 Task: Look for products in the category "Cupcakes" that are on sale.
Action: Mouse moved to (13, 87)
Screenshot: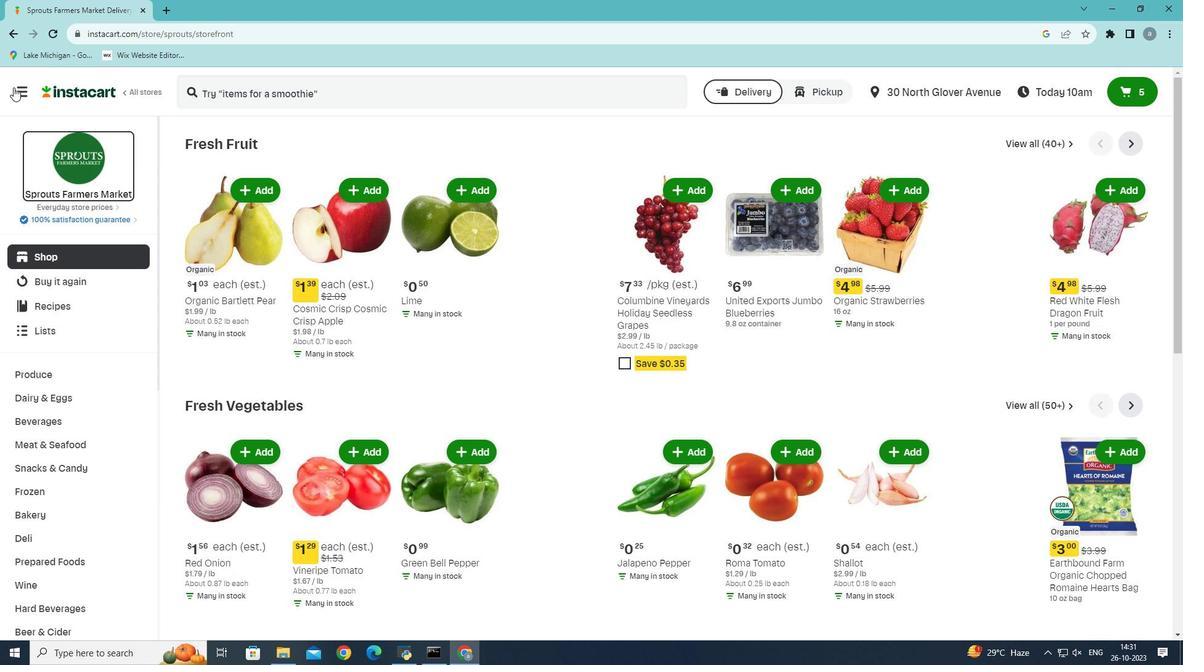 
Action: Mouse pressed left at (13, 87)
Screenshot: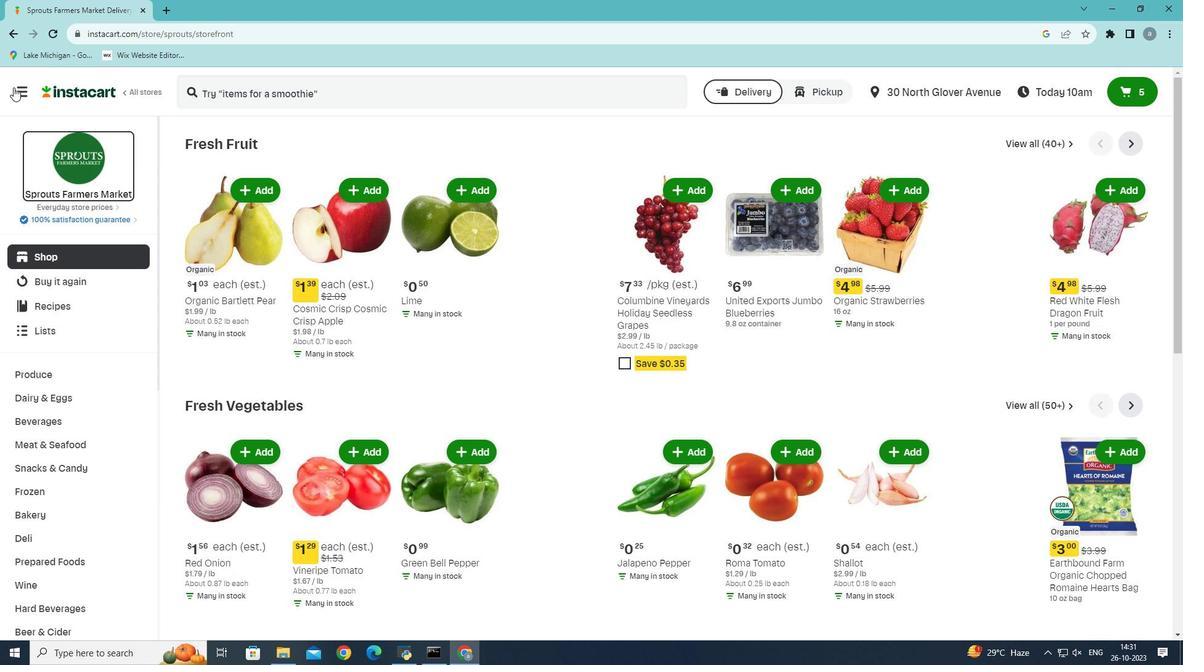 
Action: Mouse moved to (70, 363)
Screenshot: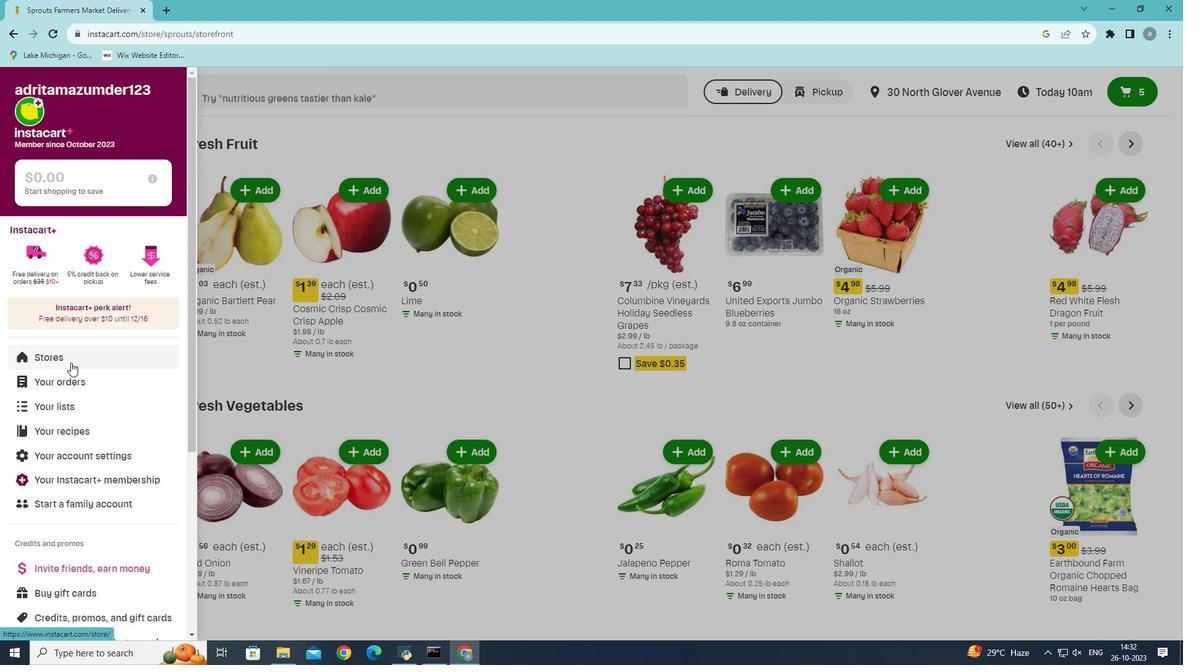 
Action: Mouse pressed left at (70, 363)
Screenshot: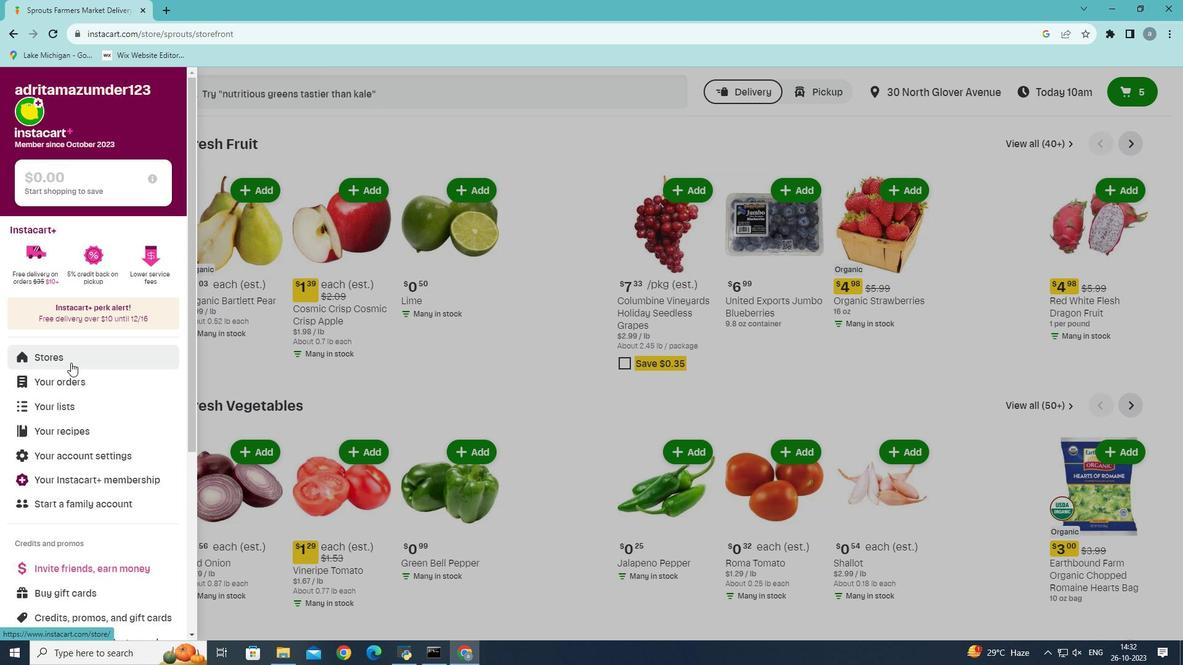 
Action: Mouse moved to (305, 146)
Screenshot: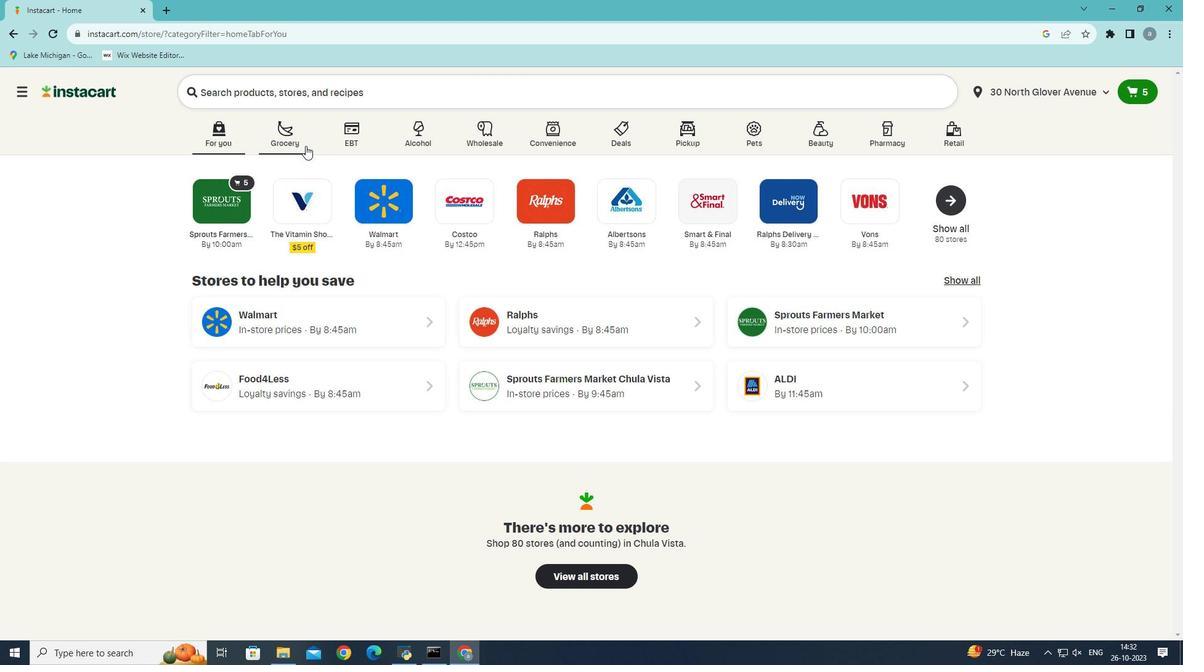 
Action: Mouse pressed left at (305, 146)
Screenshot: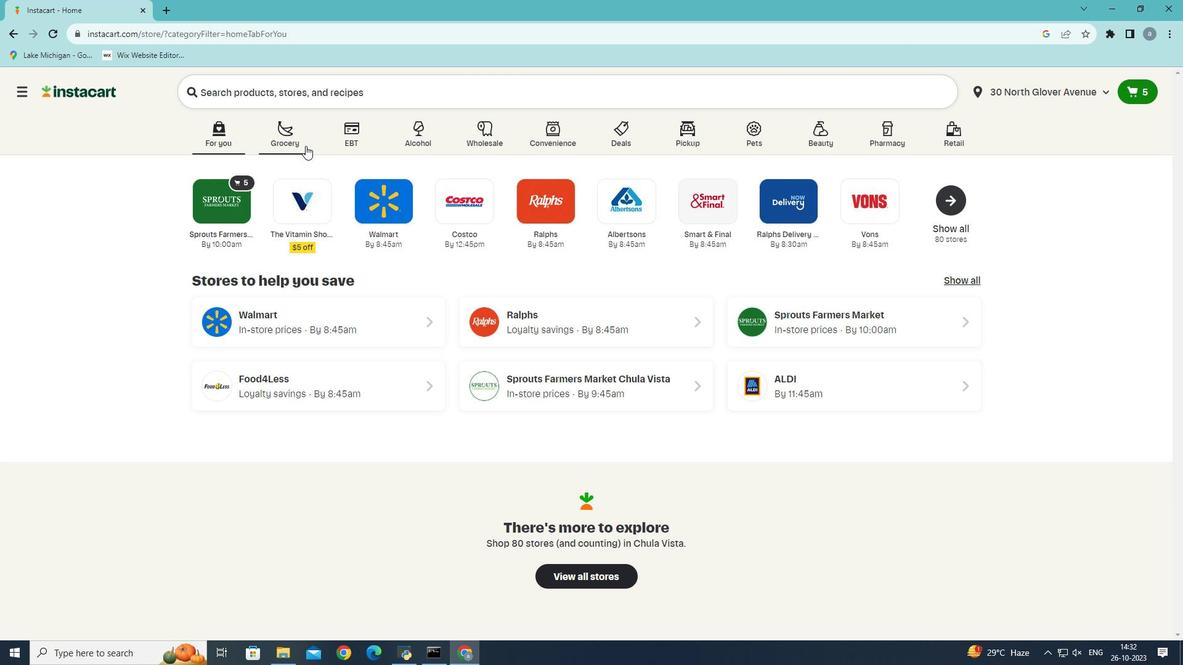 
Action: Mouse moved to (314, 351)
Screenshot: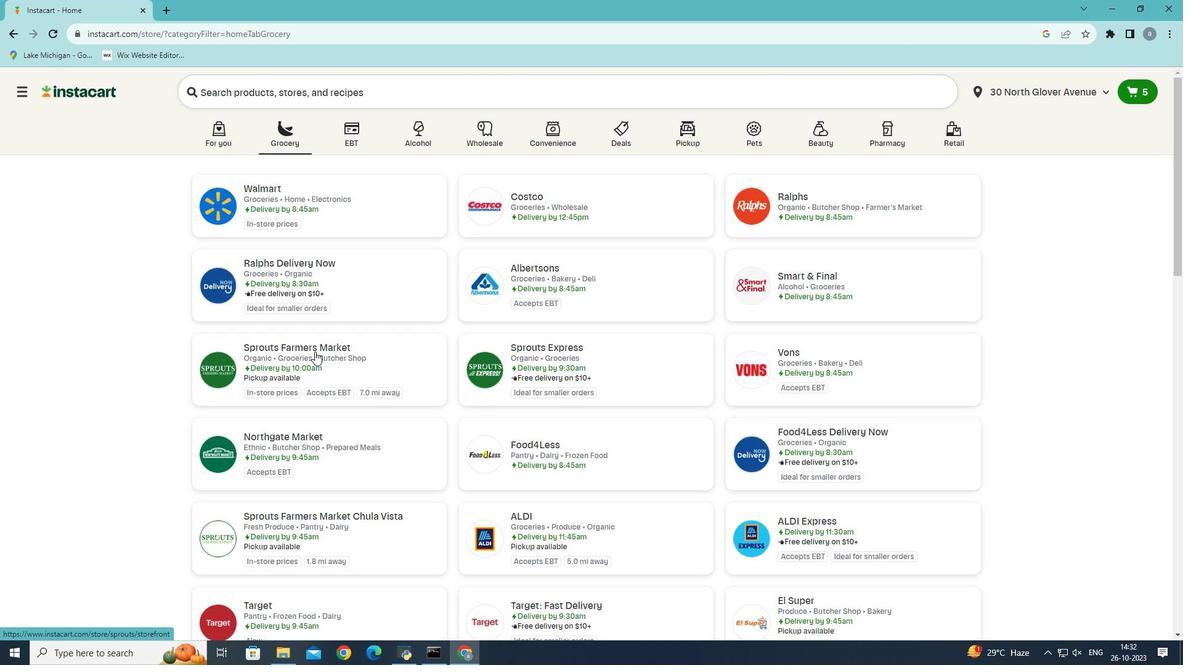 
Action: Mouse pressed left at (314, 351)
Screenshot: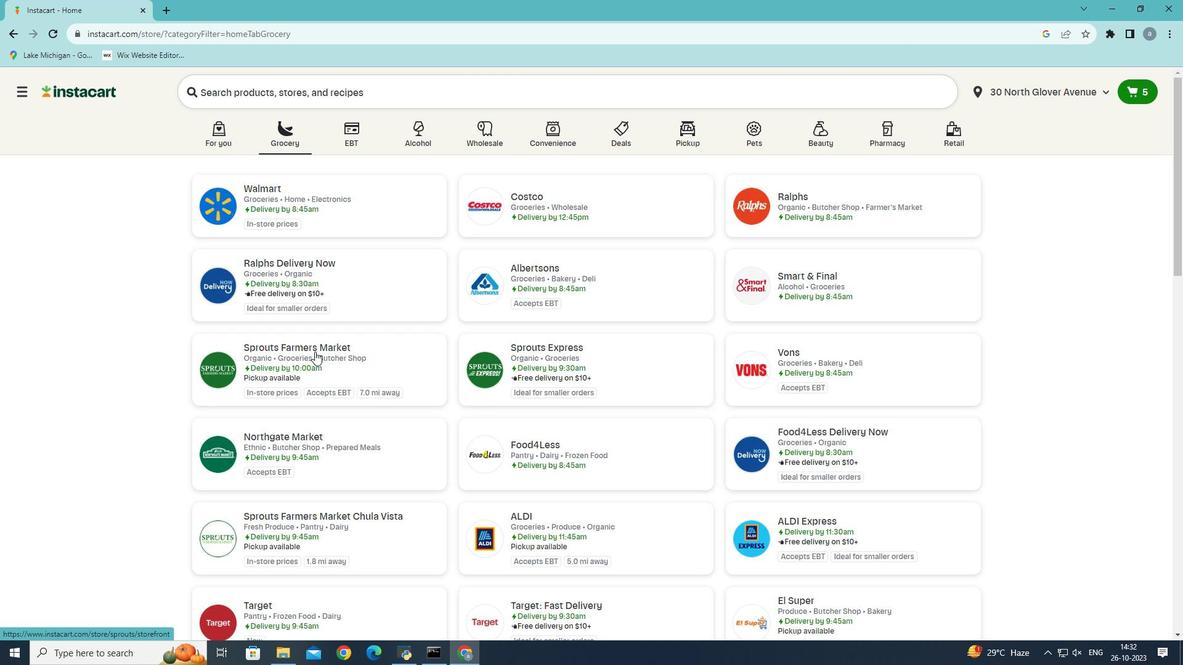 
Action: Mouse moved to (54, 515)
Screenshot: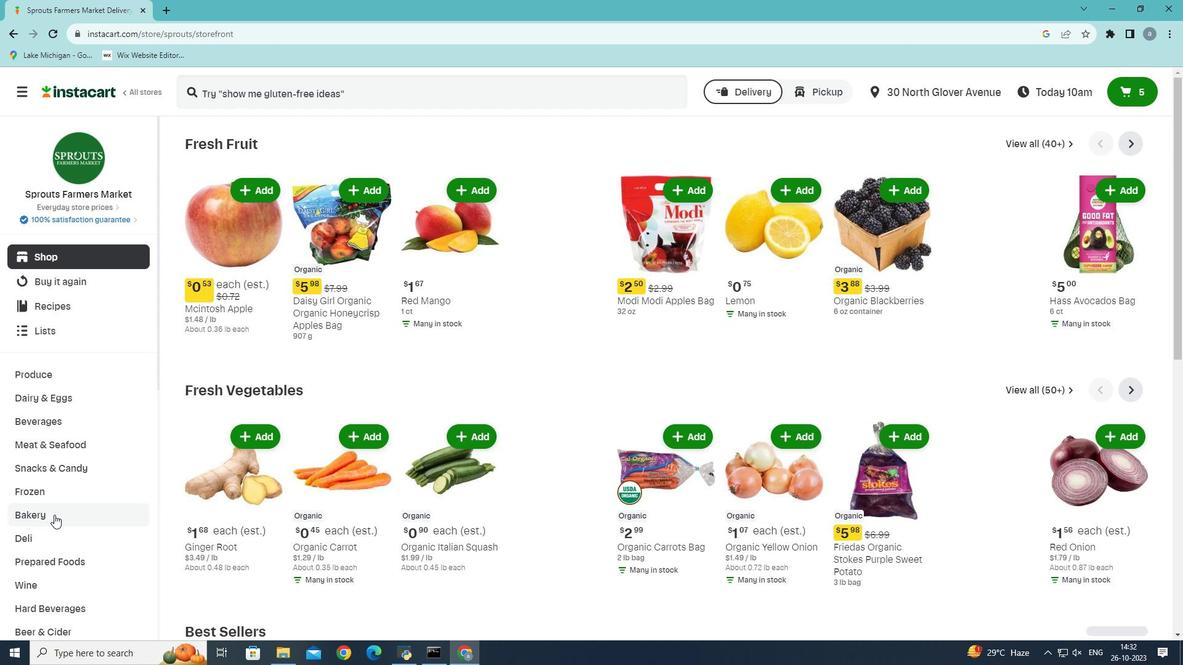
Action: Mouse pressed left at (54, 515)
Screenshot: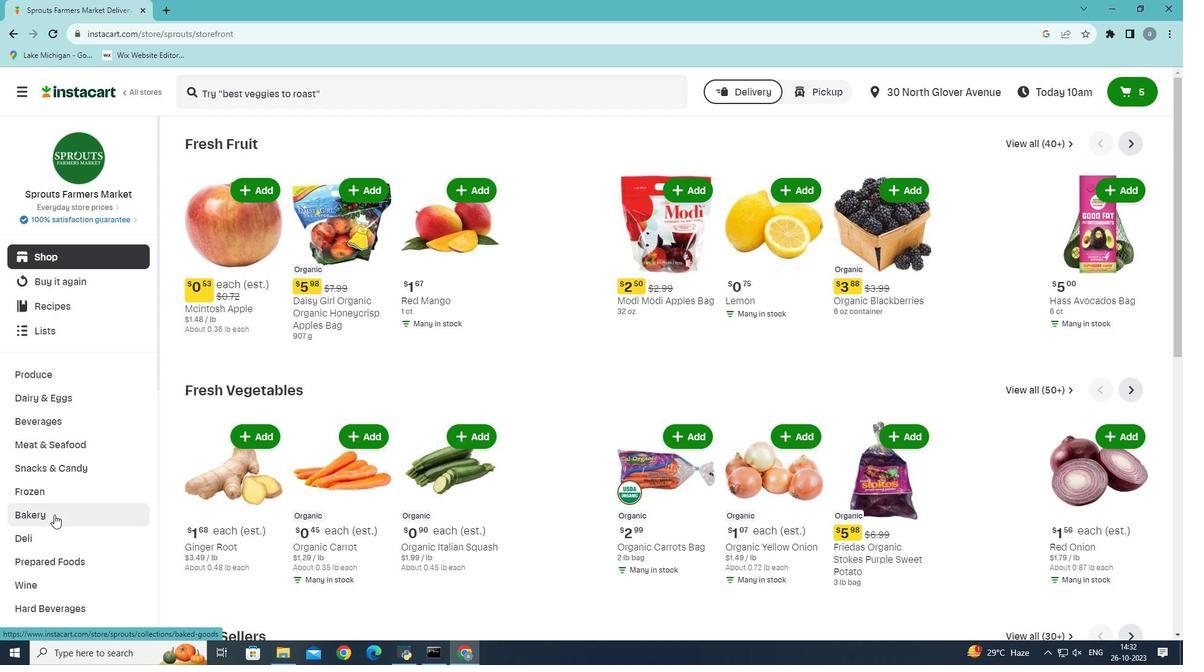 
Action: Mouse moved to (837, 166)
Screenshot: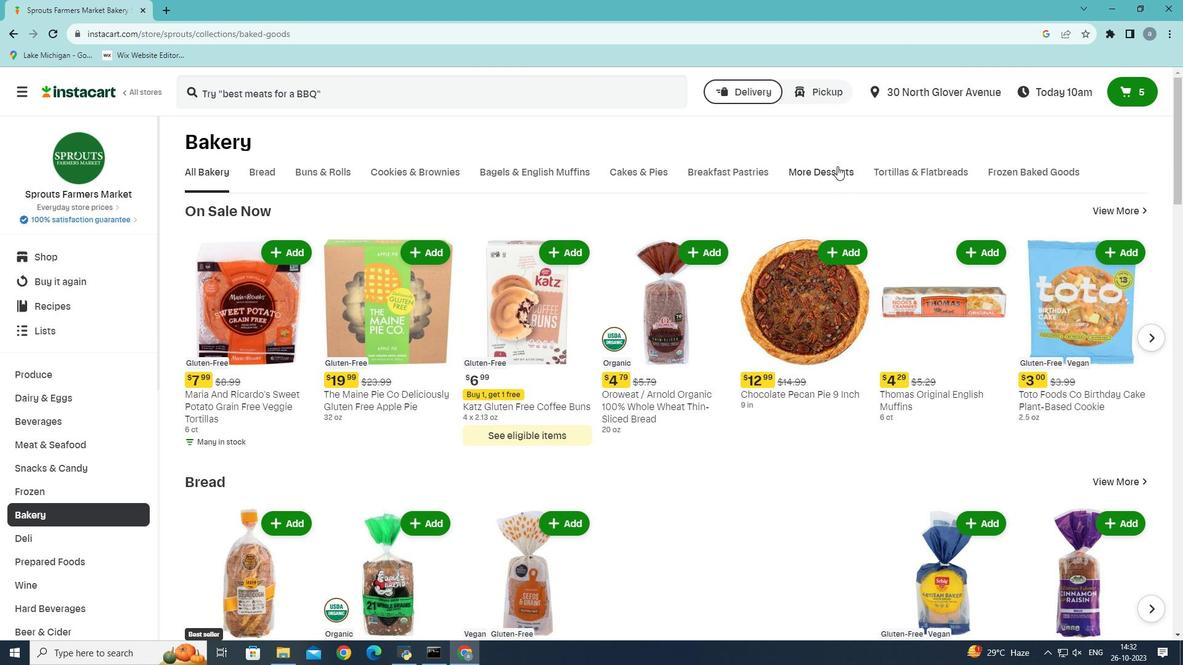 
Action: Mouse pressed left at (837, 166)
Screenshot: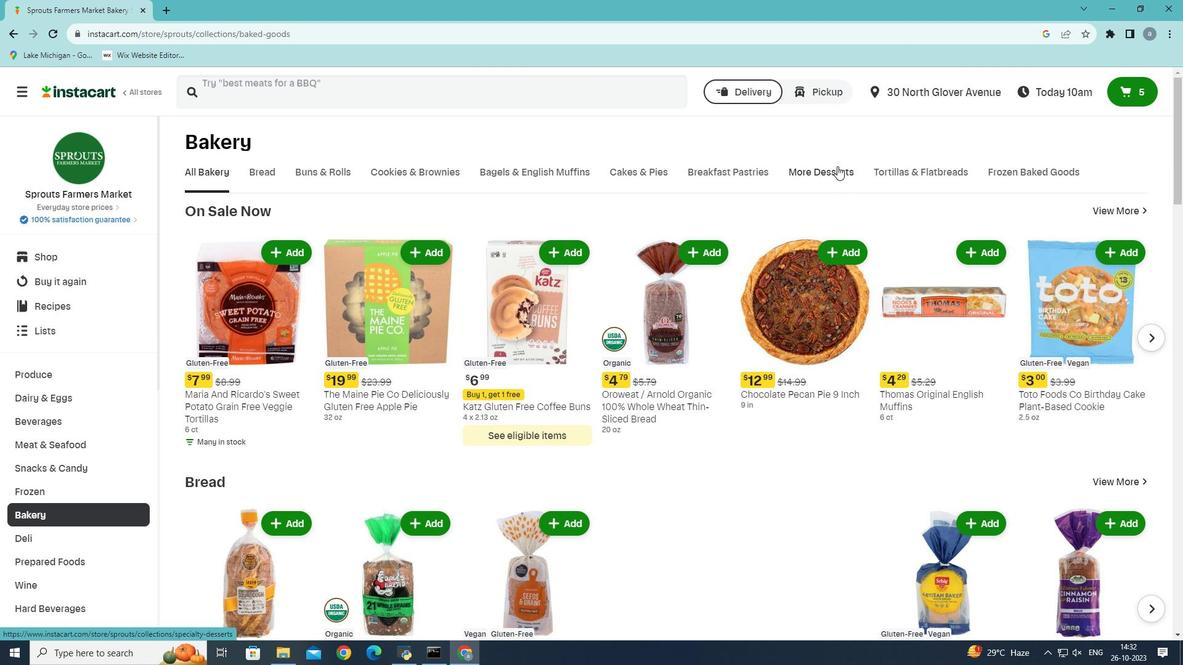 
Action: Mouse moved to (279, 223)
Screenshot: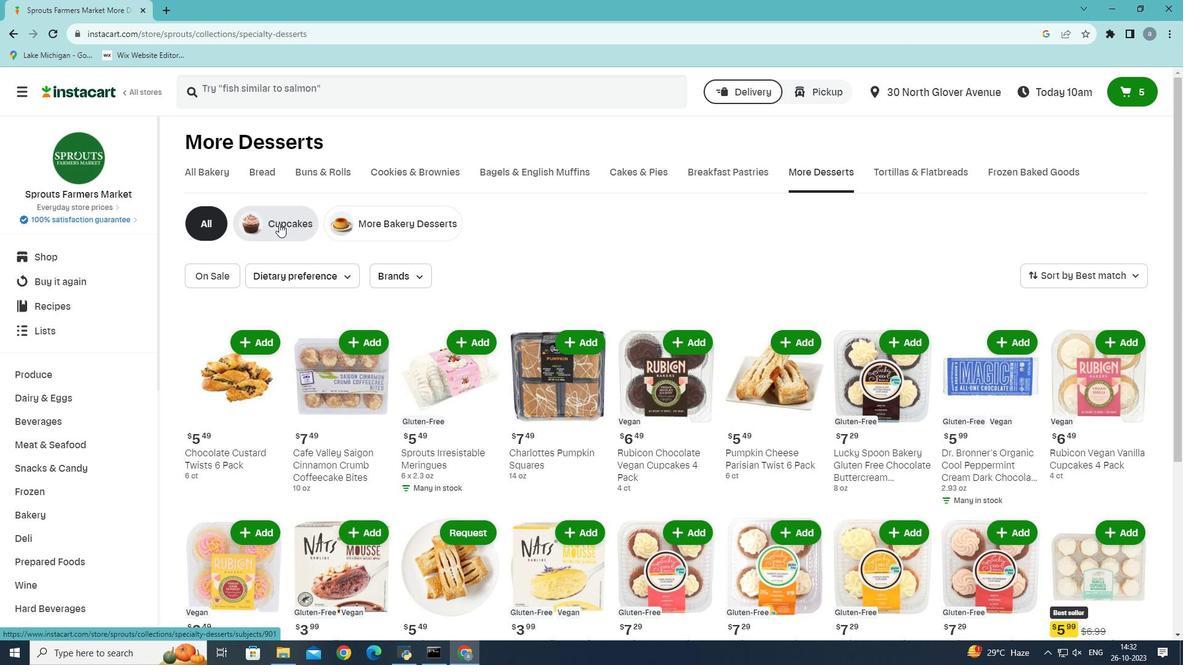 
Action: Mouse pressed left at (279, 223)
Screenshot: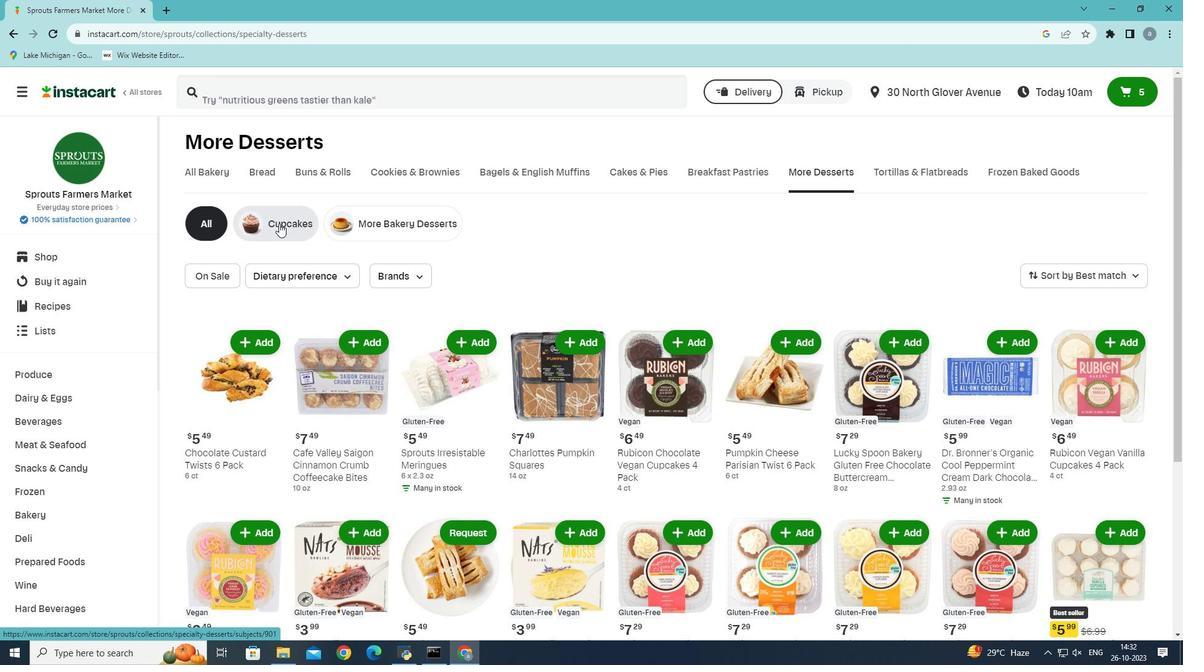 
Action: Mouse moved to (218, 277)
Screenshot: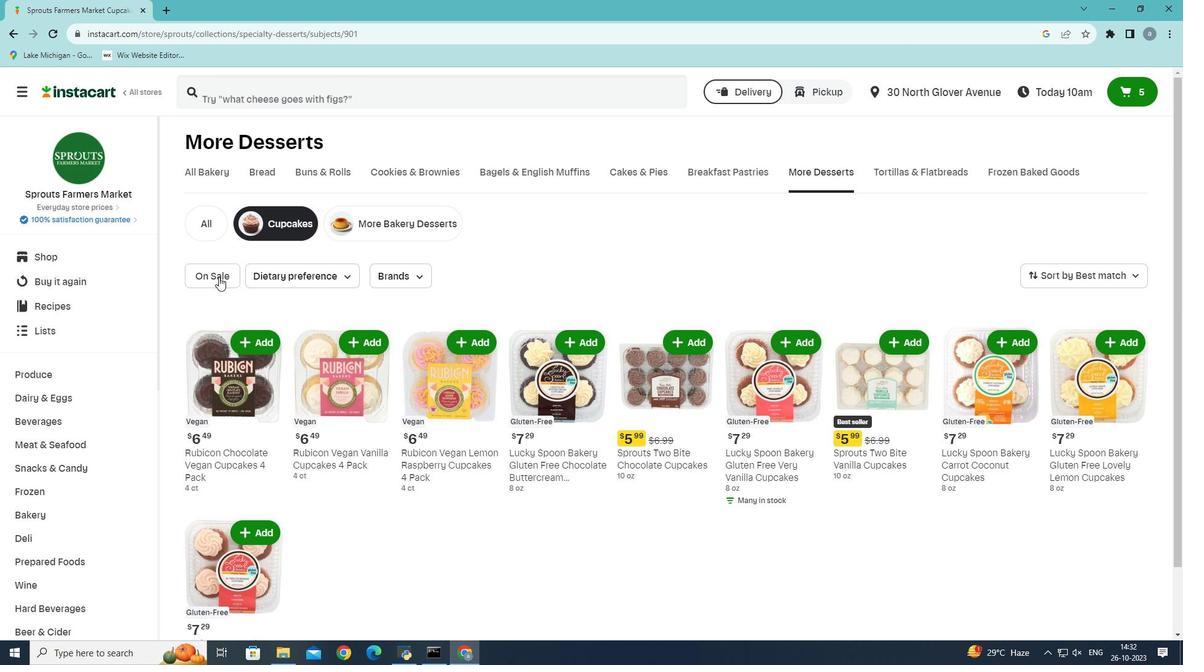 
Action: Mouse pressed left at (218, 277)
Screenshot: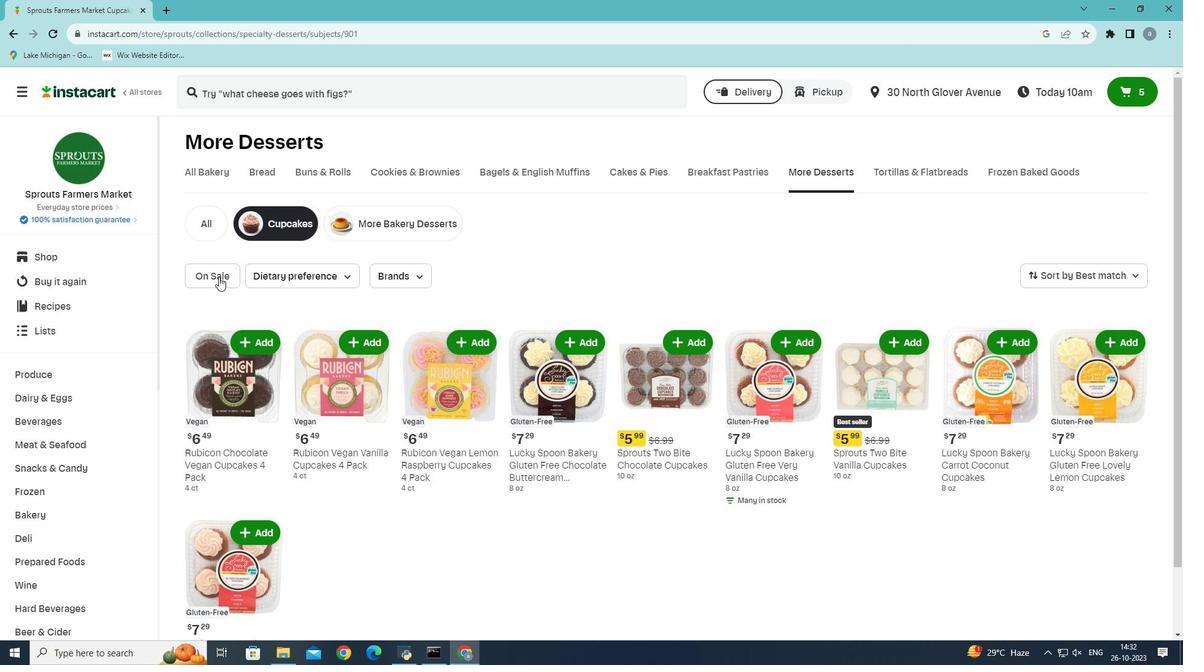 
